 Task: Check the percentage active listings of 2 bedrooms in the last 1 year.
Action: Mouse moved to (907, 208)
Screenshot: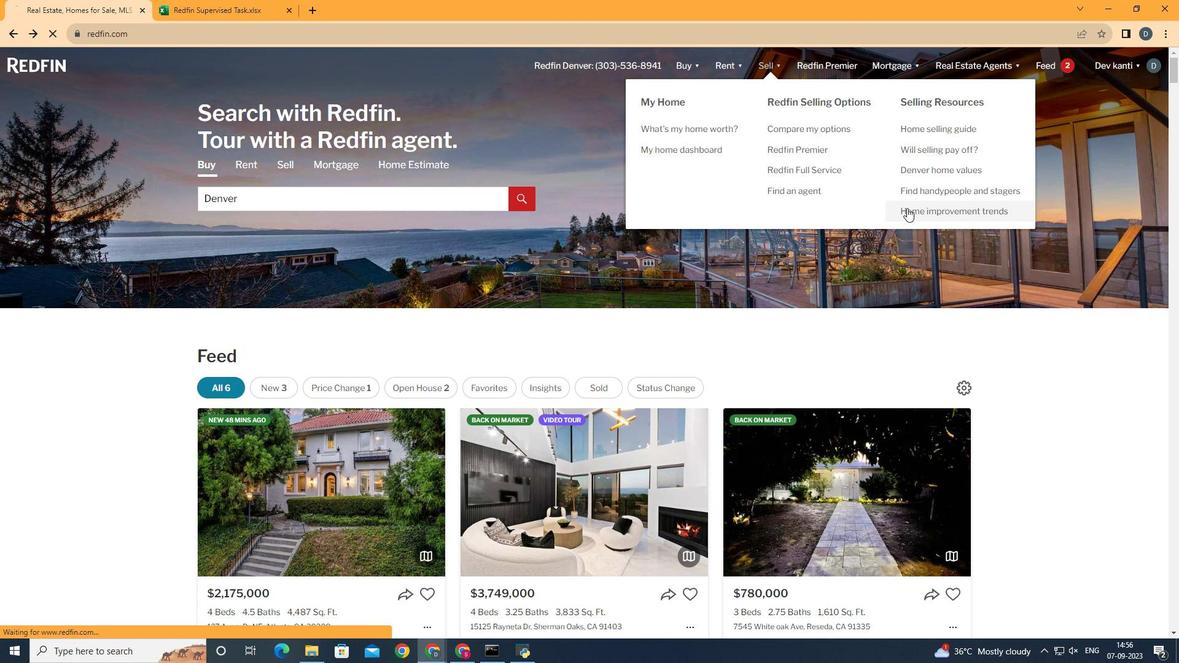 
Action: Mouse pressed left at (907, 208)
Screenshot: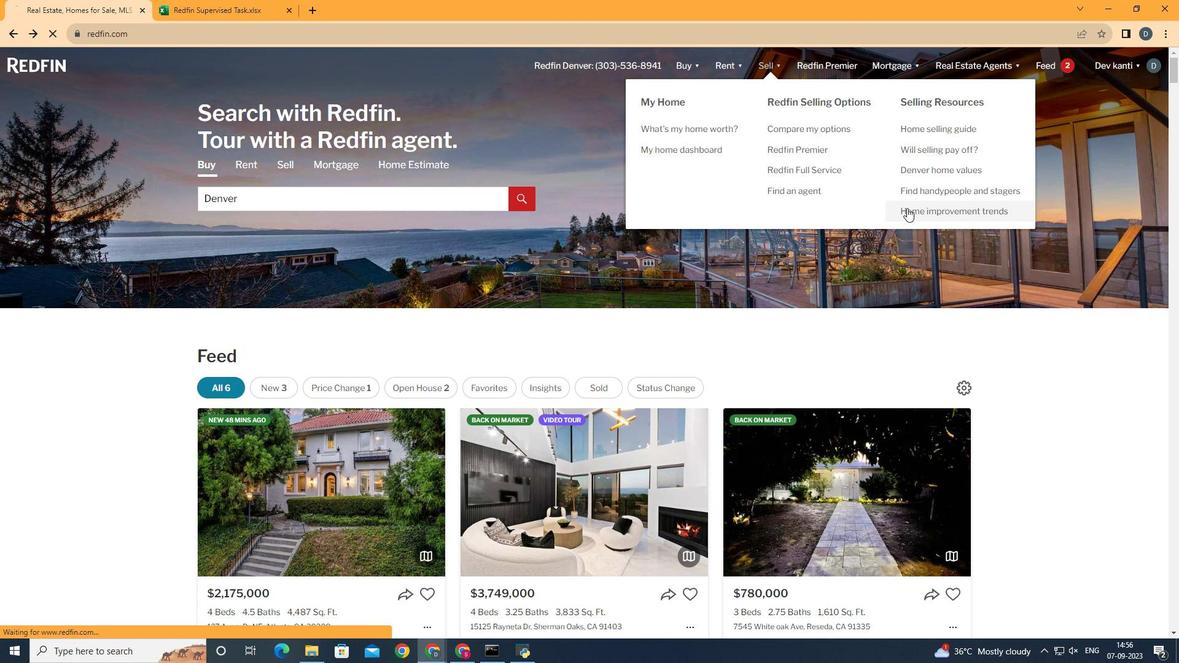 
Action: Mouse moved to (307, 243)
Screenshot: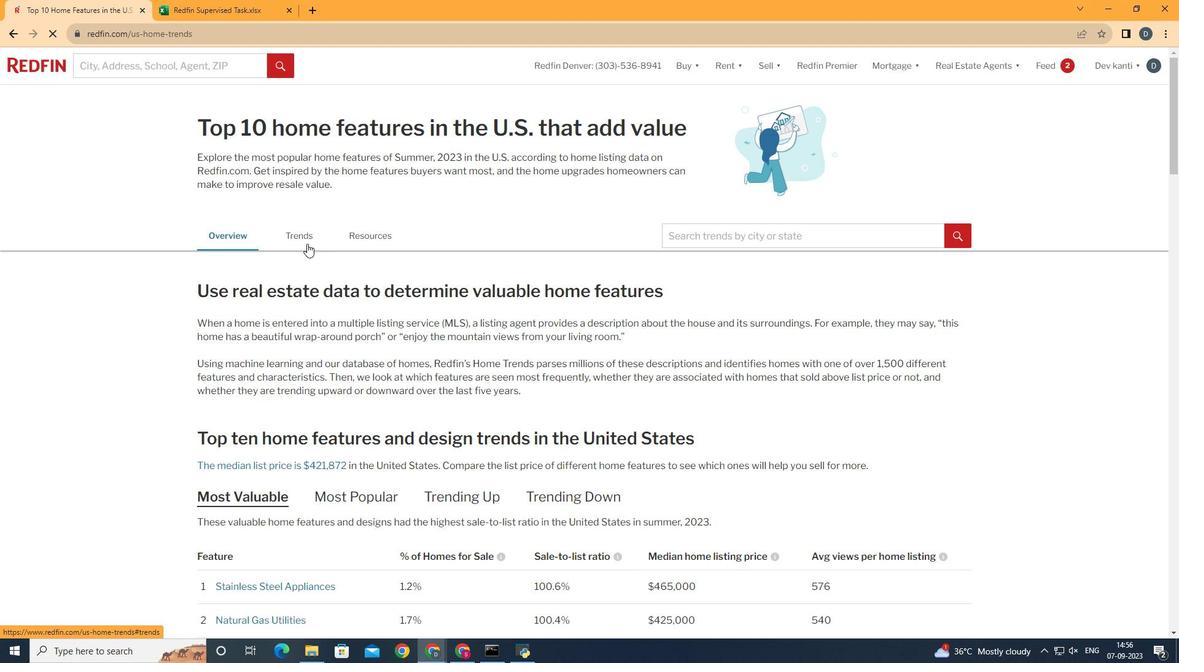 
Action: Mouse pressed left at (307, 243)
Screenshot: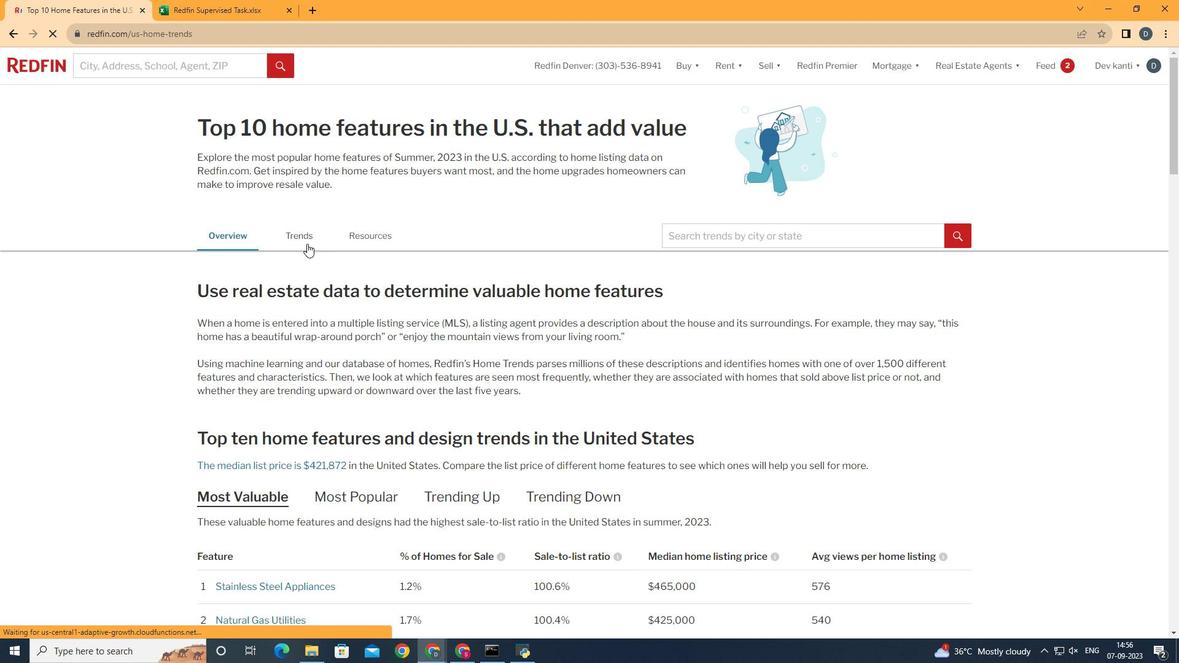 
Action: Mouse moved to (417, 303)
Screenshot: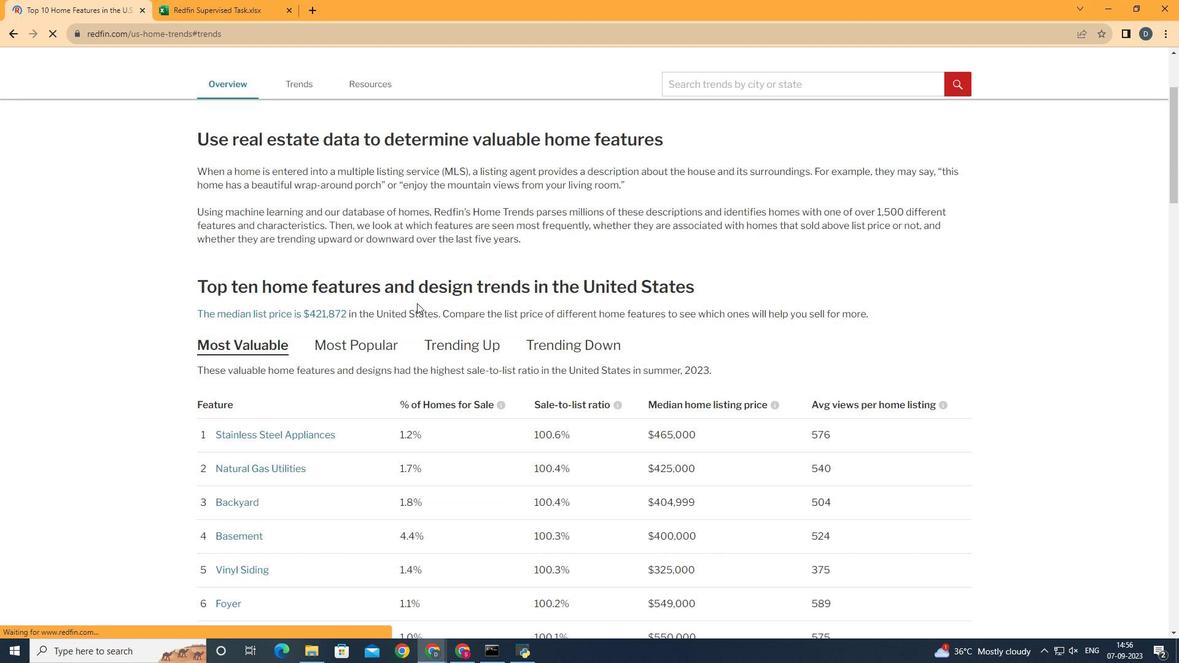 
Action: Mouse scrolled (417, 302) with delta (0, 0)
Screenshot: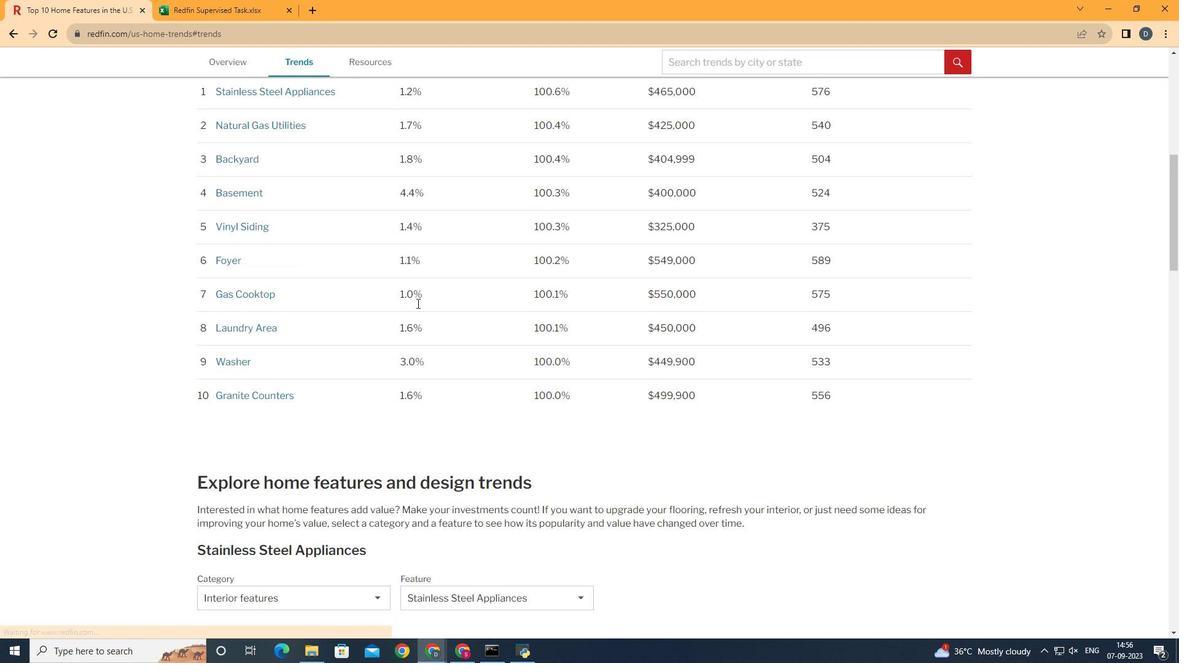 
Action: Mouse scrolled (417, 302) with delta (0, 0)
Screenshot: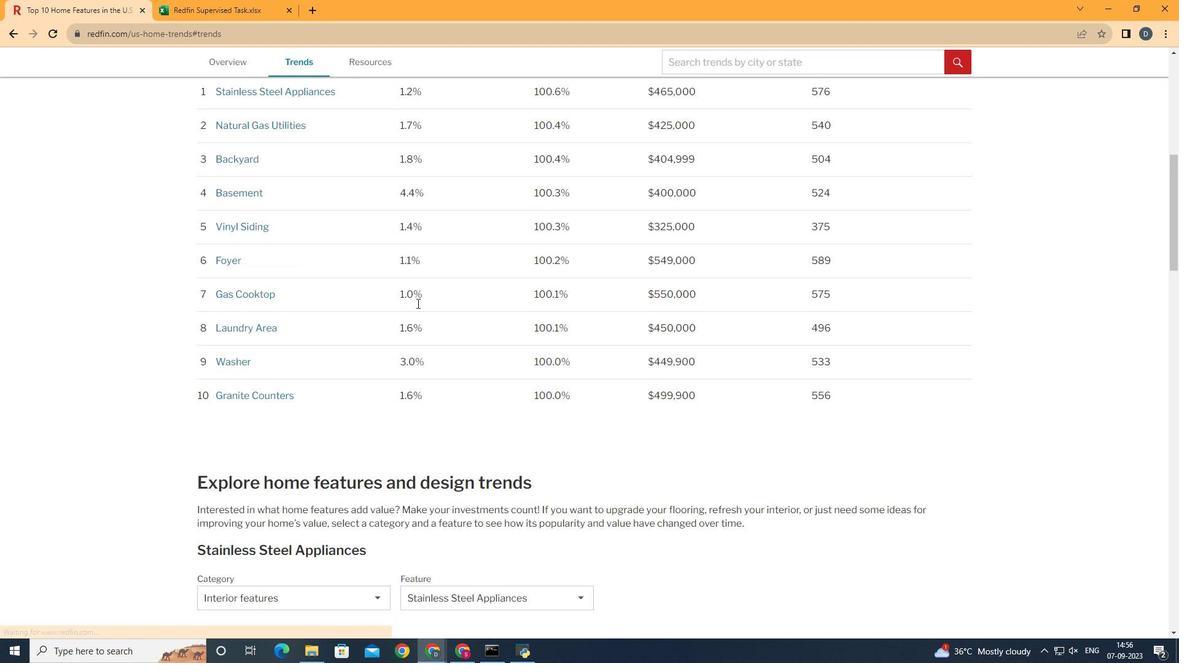 
Action: Mouse scrolled (417, 302) with delta (0, 0)
Screenshot: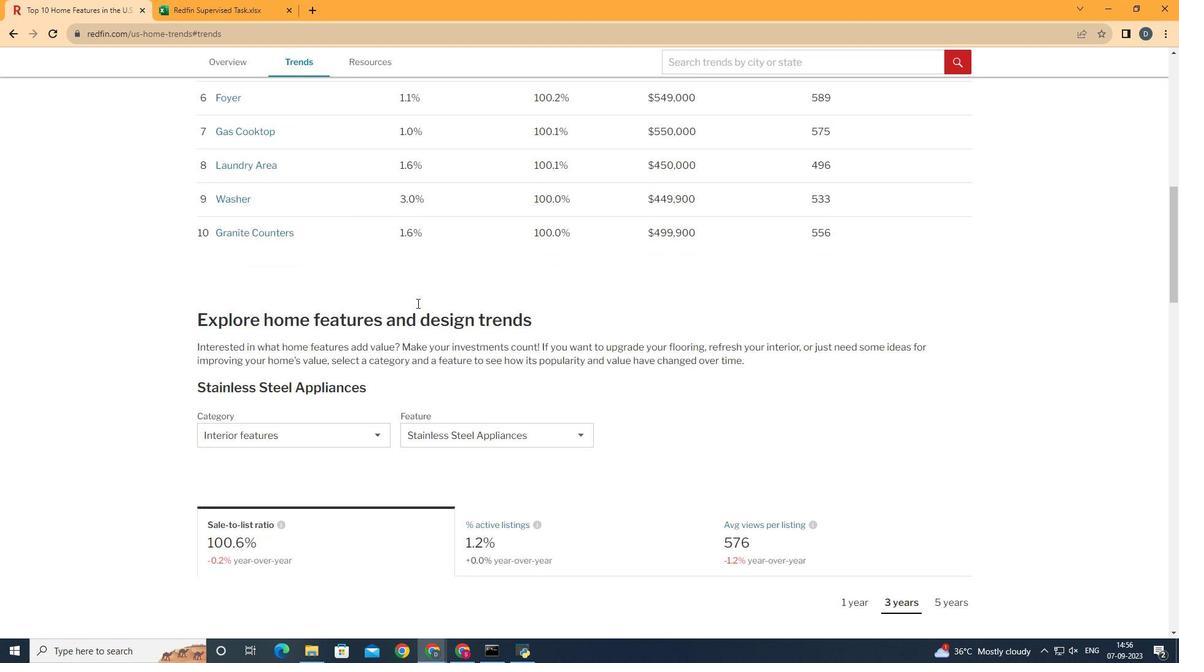 
Action: Mouse scrolled (417, 302) with delta (0, 0)
Screenshot: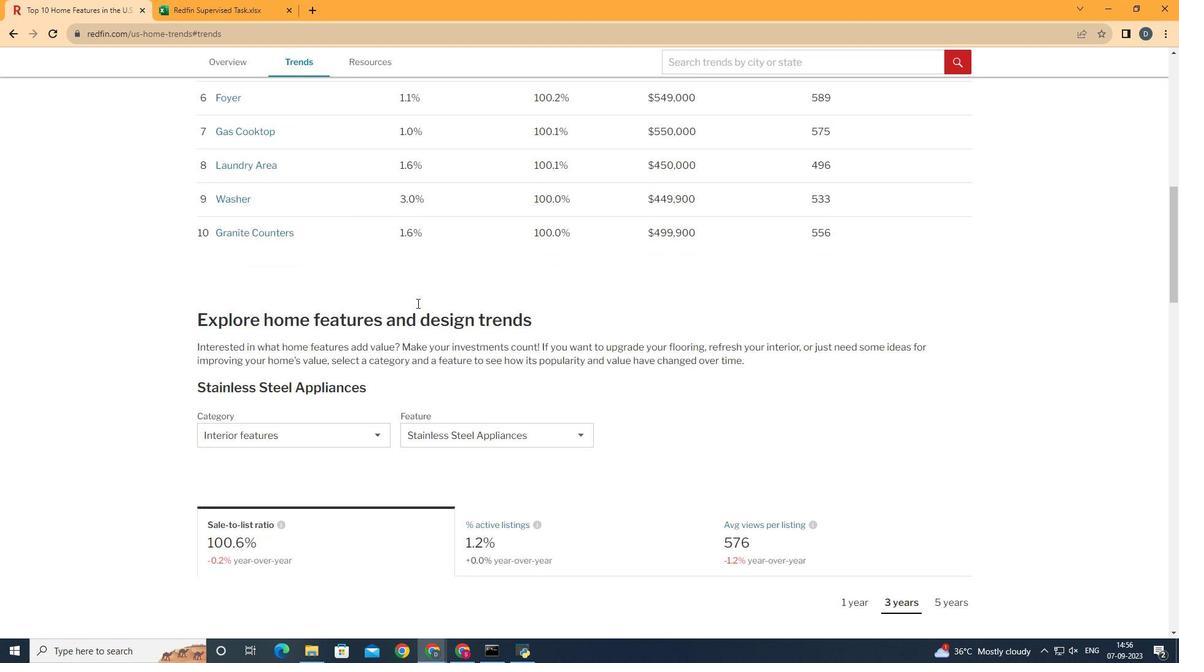 
Action: Mouse scrolled (417, 302) with delta (0, 0)
Screenshot: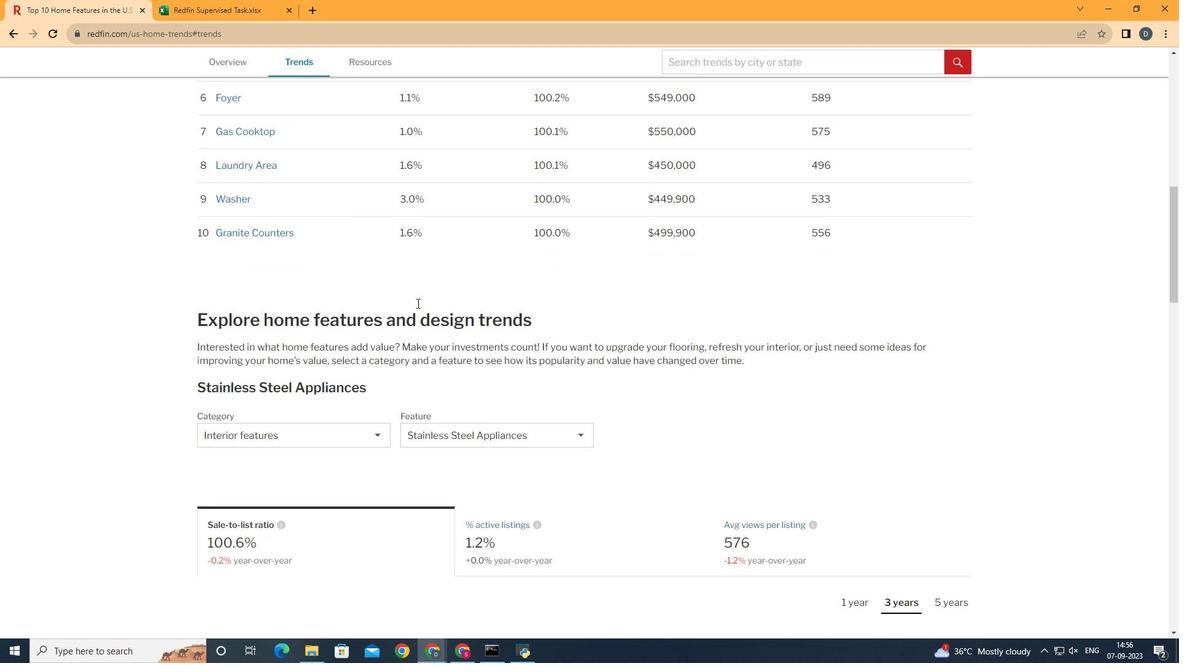 
Action: Mouse scrolled (417, 302) with delta (0, 0)
Screenshot: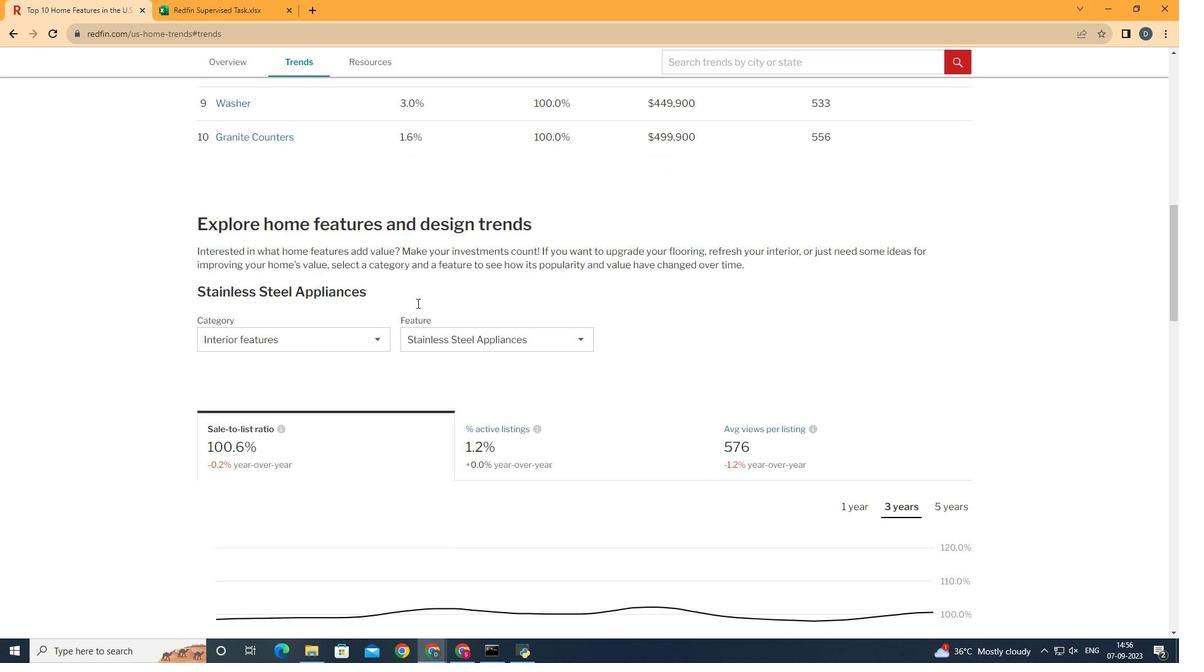 
Action: Mouse scrolled (417, 302) with delta (0, 0)
Screenshot: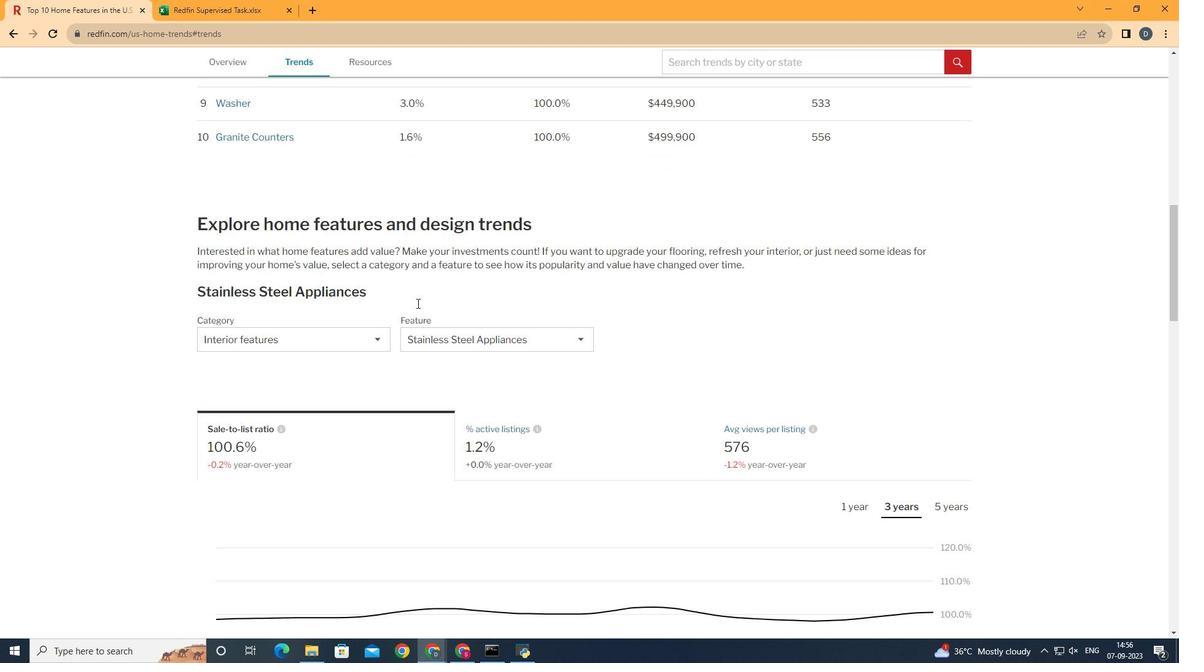 
Action: Mouse moved to (351, 317)
Screenshot: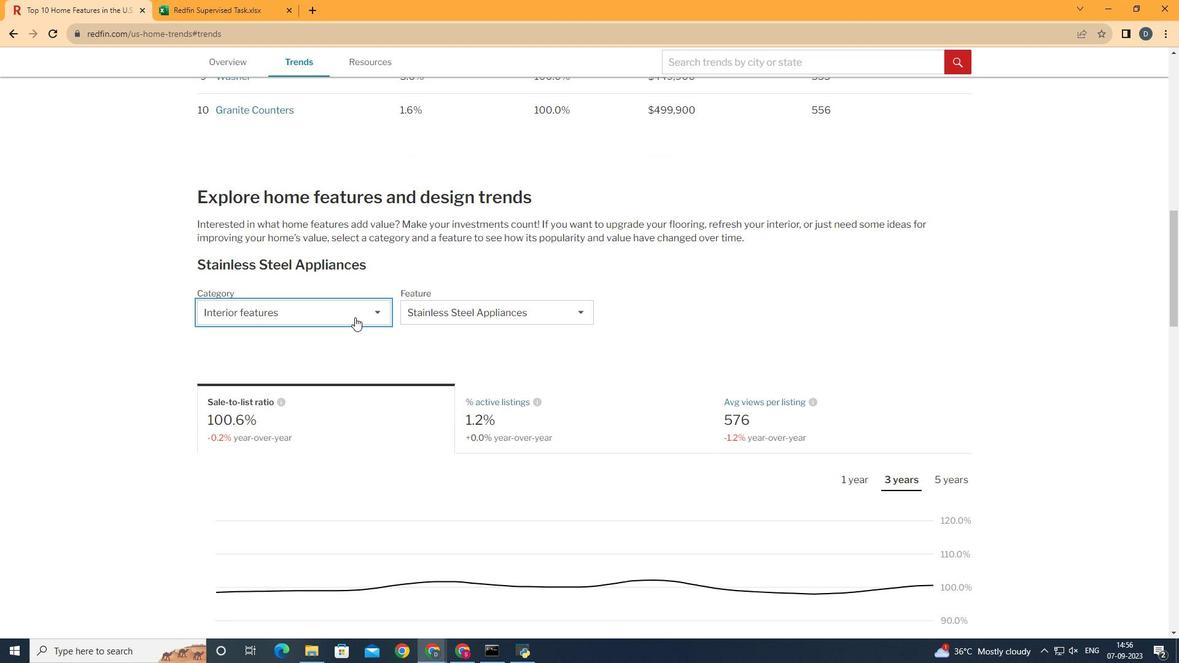 
Action: Mouse pressed left at (351, 317)
Screenshot: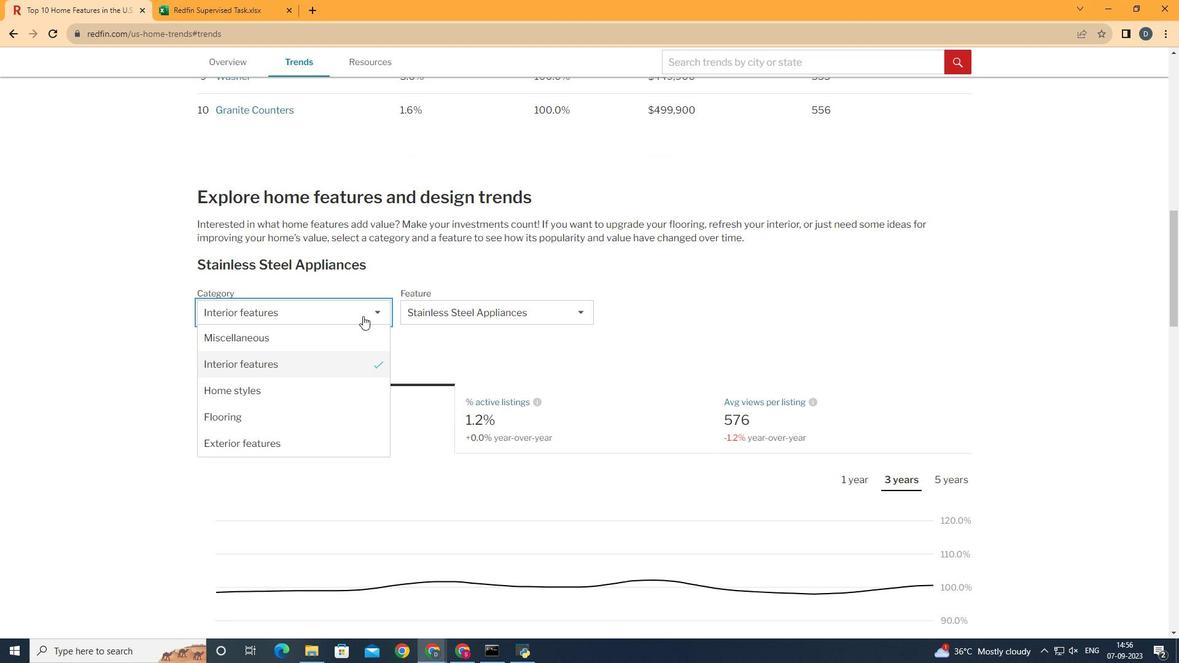 
Action: Mouse moved to (368, 369)
Screenshot: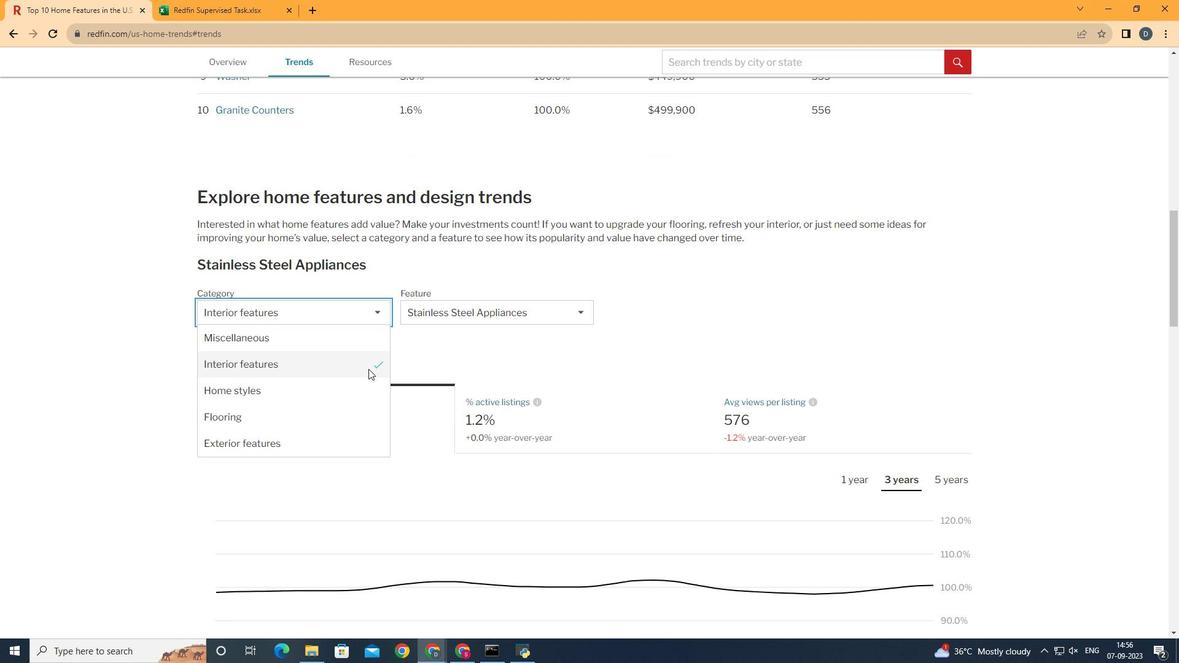 
Action: Mouse pressed left at (368, 369)
Screenshot: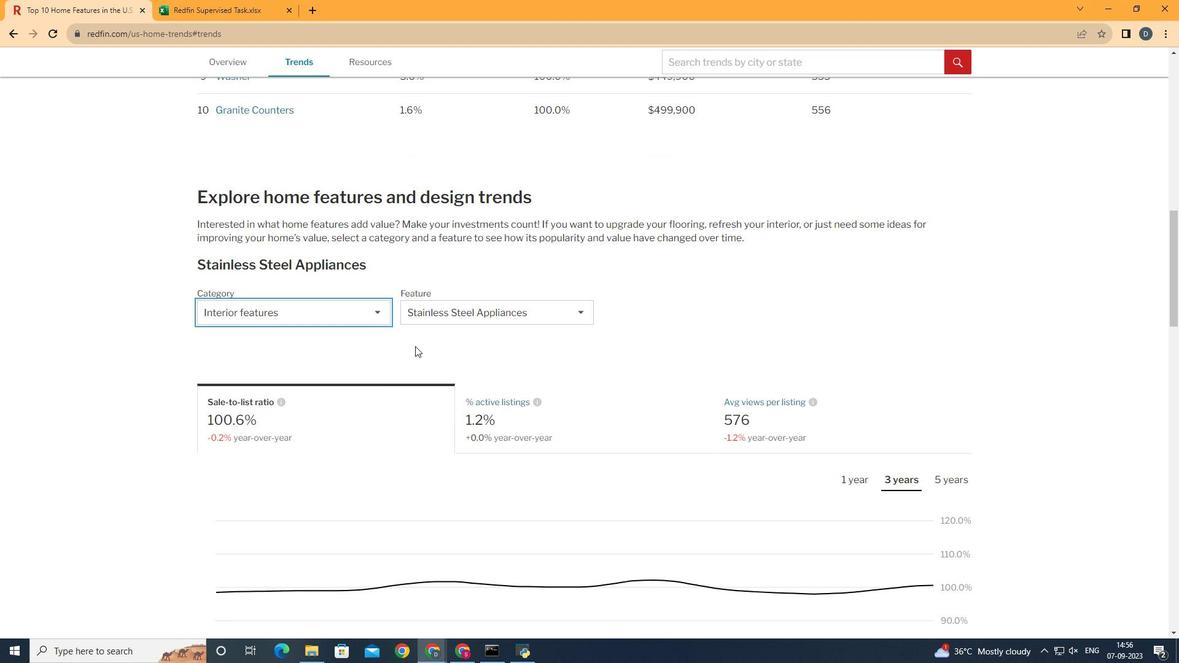
Action: Mouse moved to (421, 343)
Screenshot: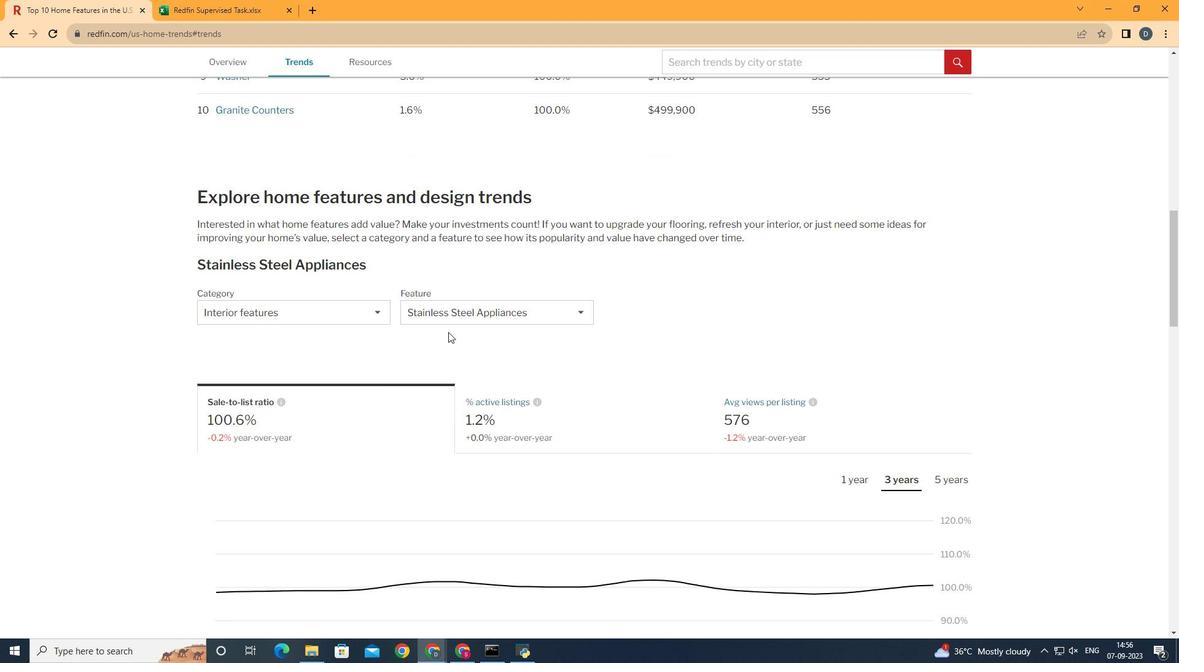 
Action: Mouse pressed left at (421, 343)
Screenshot: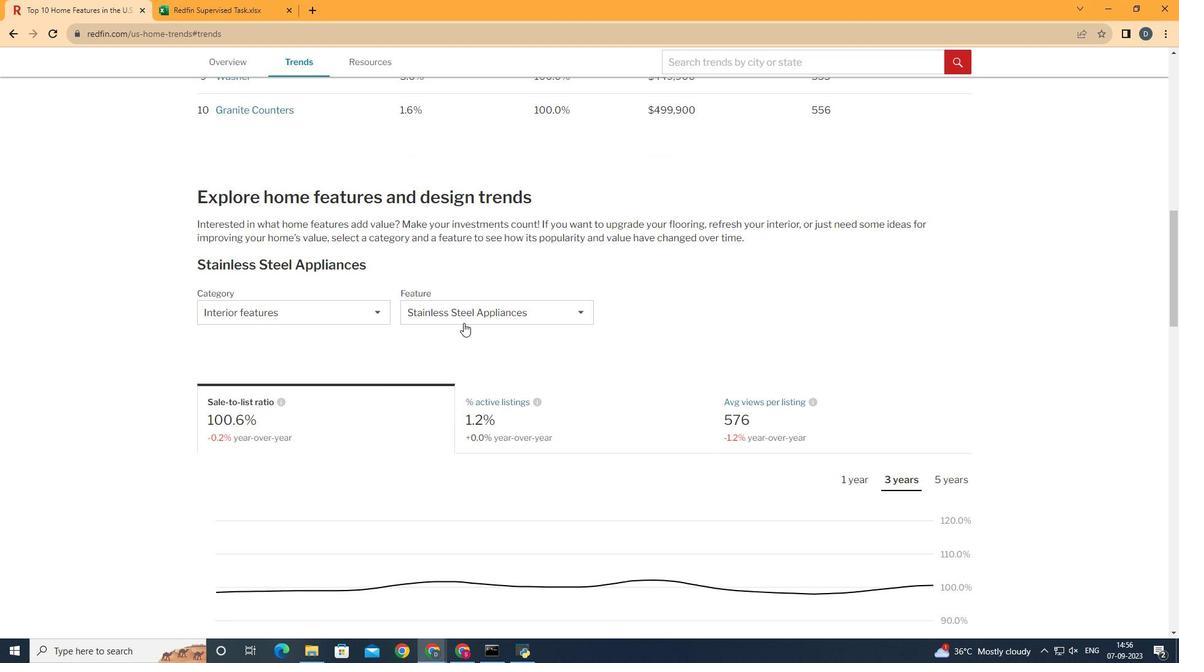 
Action: Mouse moved to (466, 321)
Screenshot: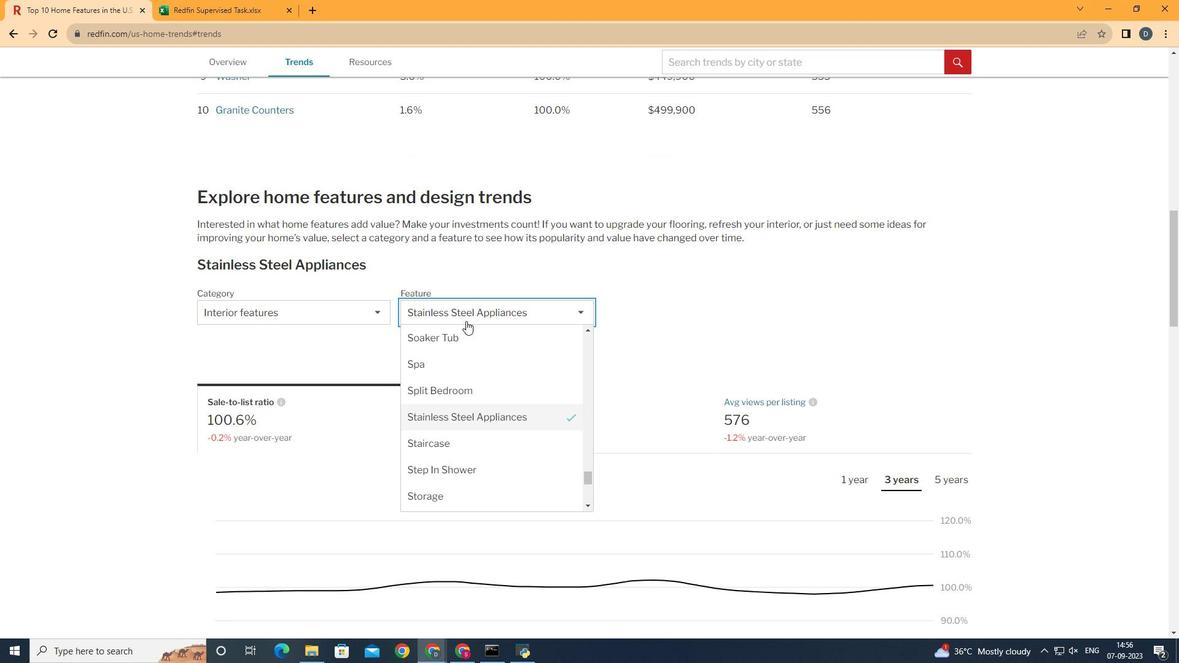 
Action: Mouse pressed left at (466, 321)
Screenshot: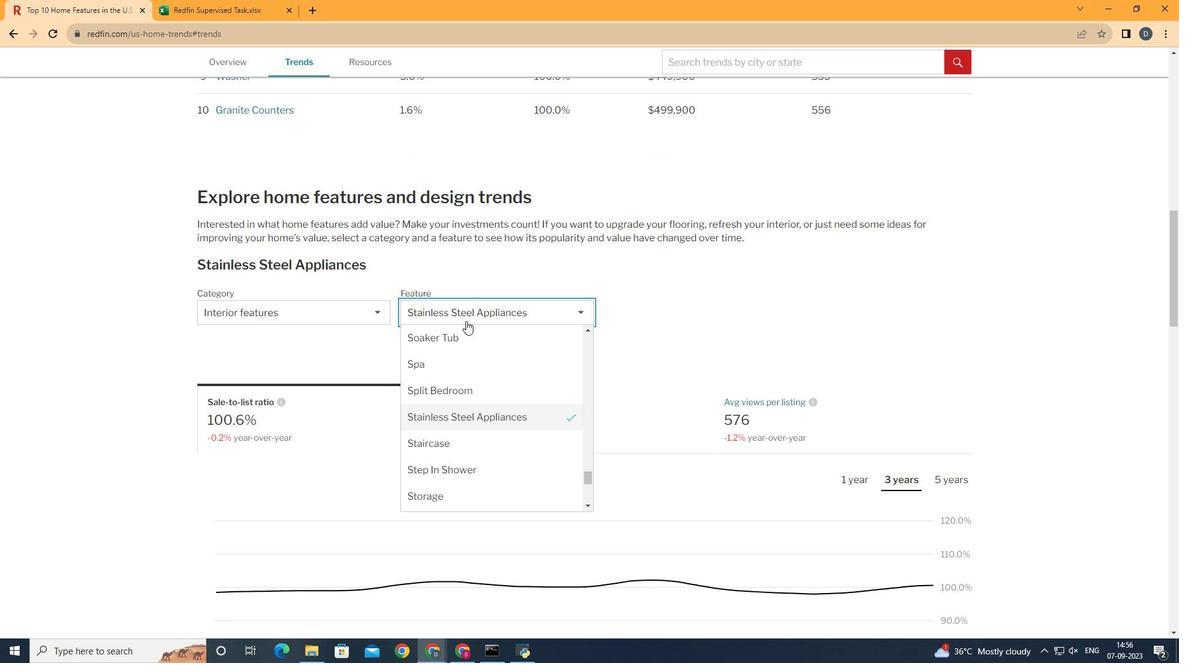 
Action: Mouse moved to (590, 477)
Screenshot: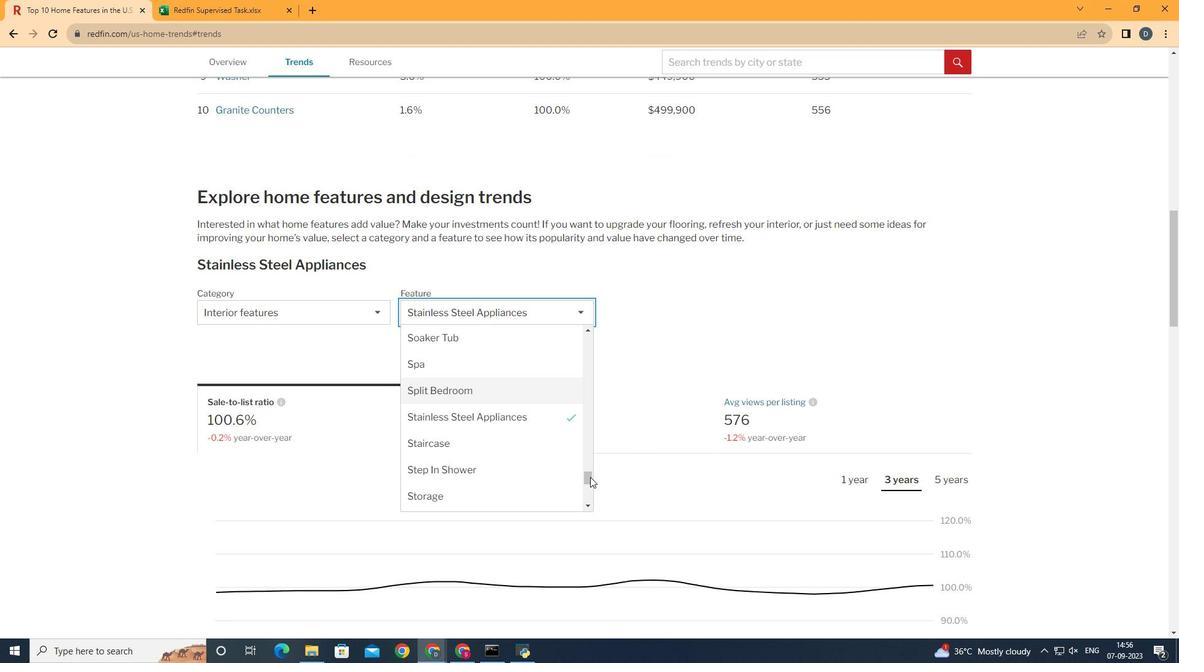 
Action: Mouse pressed left at (590, 477)
Screenshot: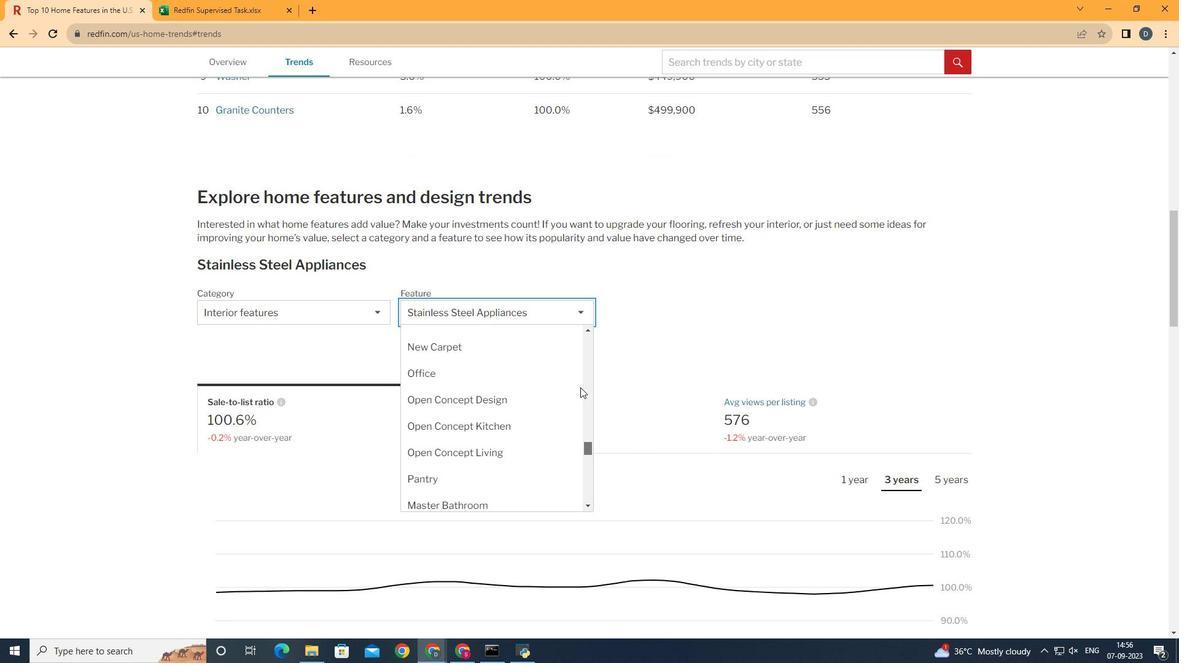 
Action: Mouse moved to (490, 461)
Screenshot: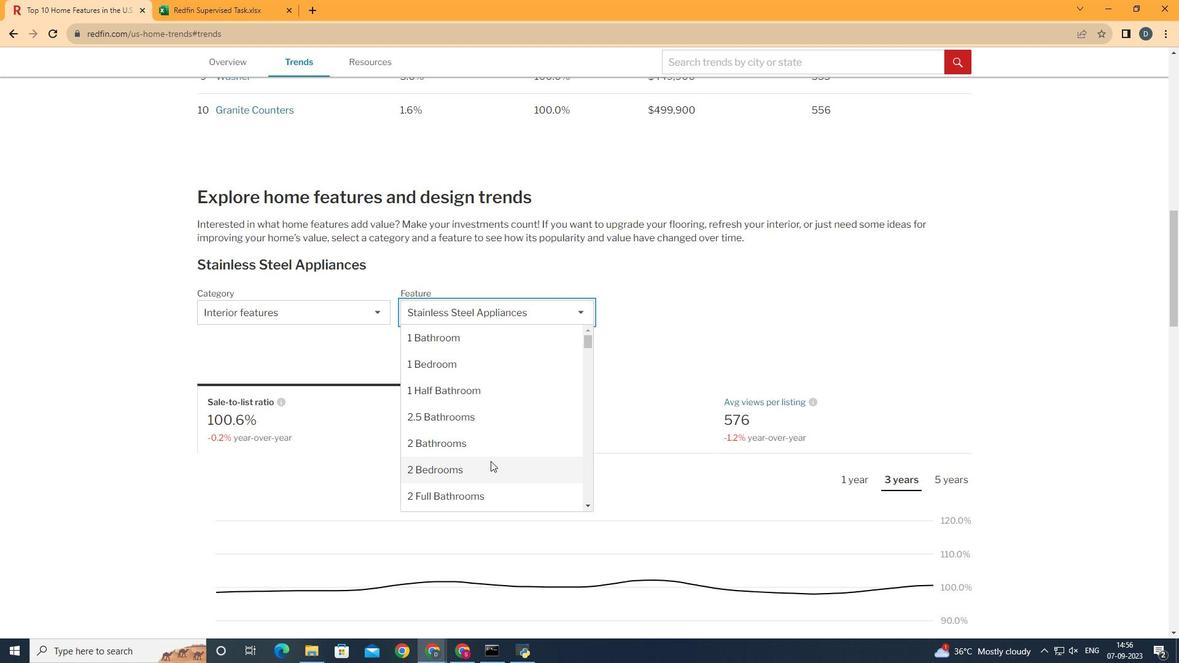 
Action: Mouse pressed left at (490, 461)
Screenshot: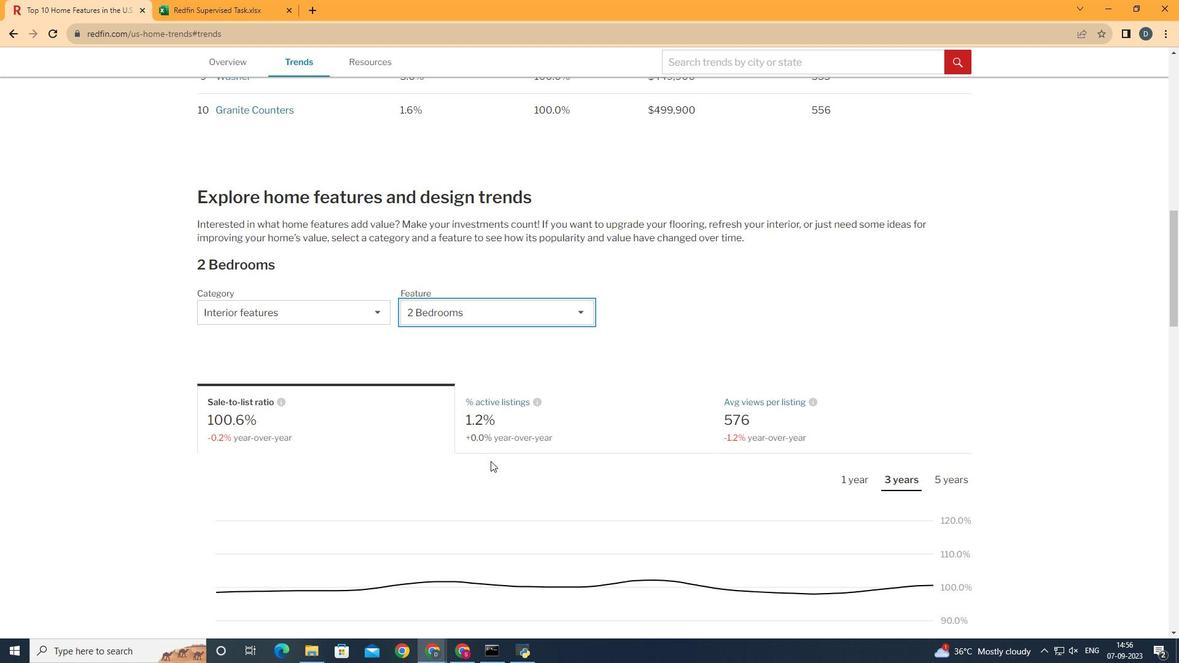
Action: Mouse moved to (551, 380)
Screenshot: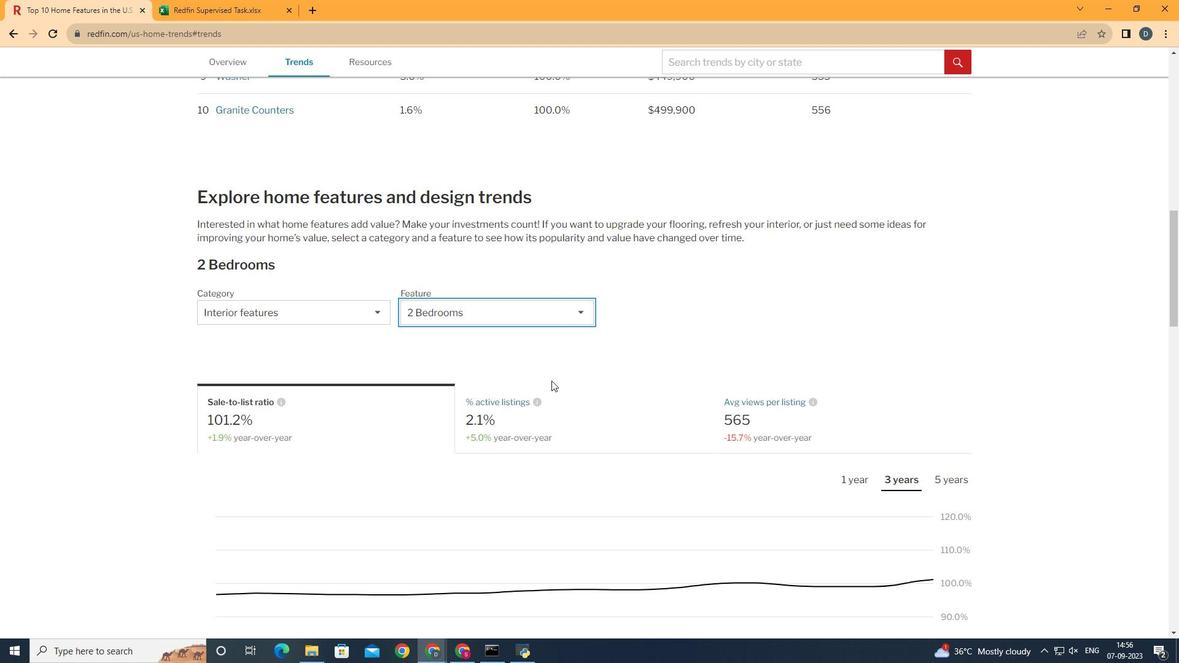 
Action: Mouse scrolled (551, 380) with delta (0, 0)
Screenshot: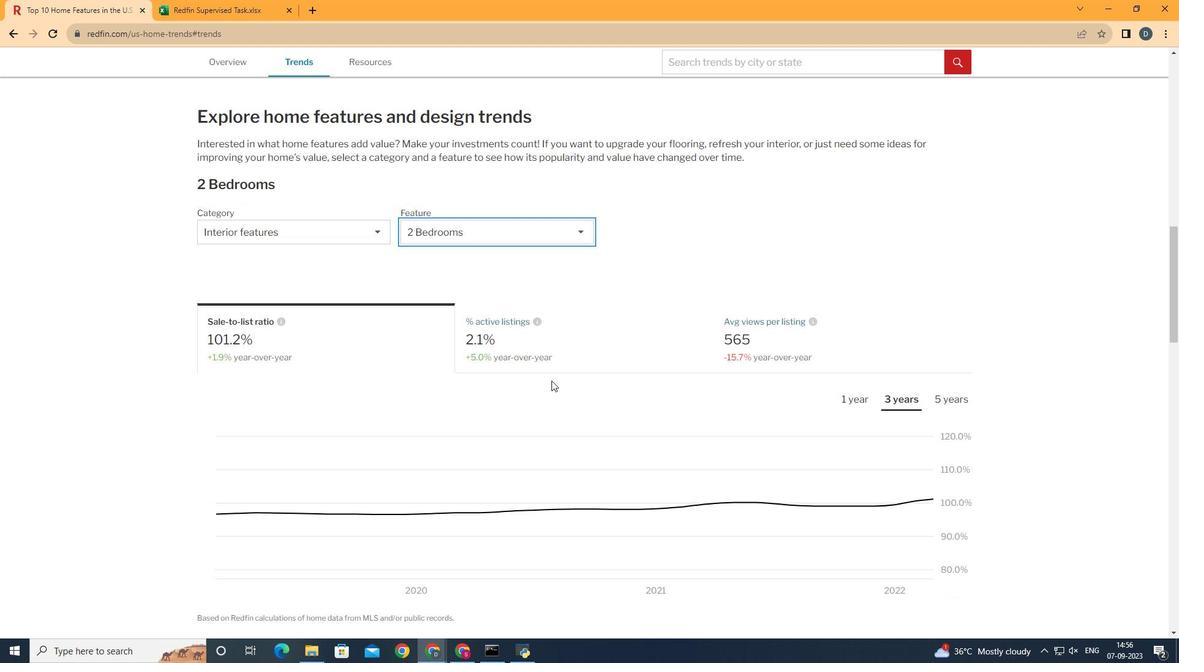 
Action: Mouse scrolled (551, 380) with delta (0, 0)
Screenshot: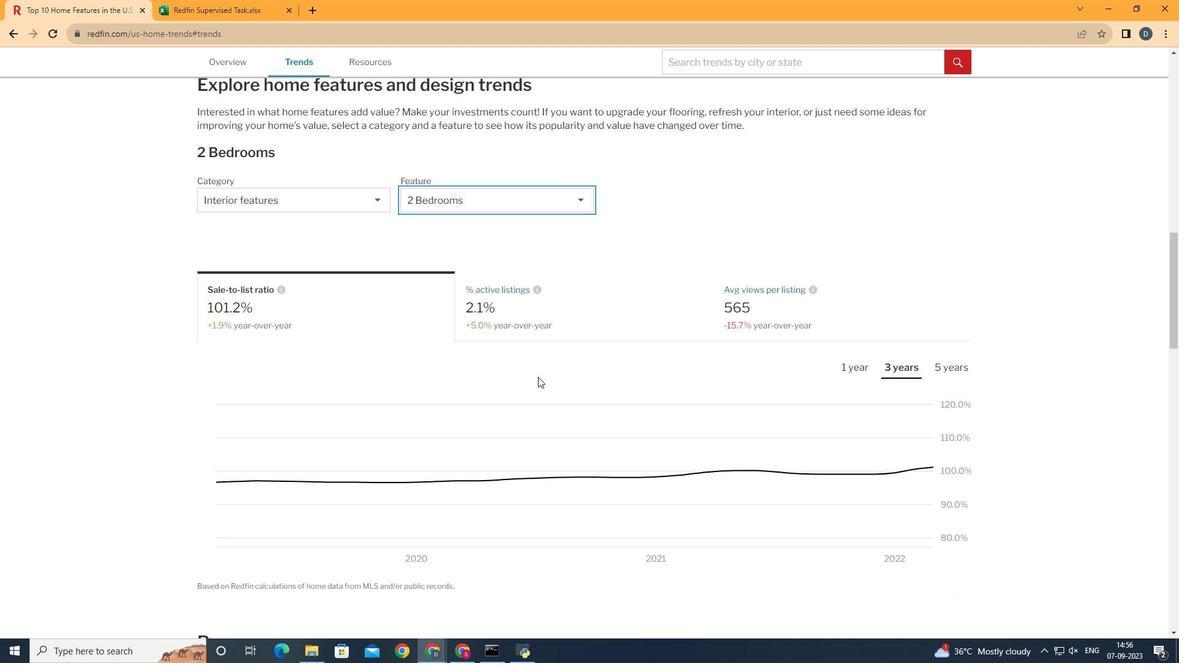 
Action: Mouse moved to (630, 305)
Screenshot: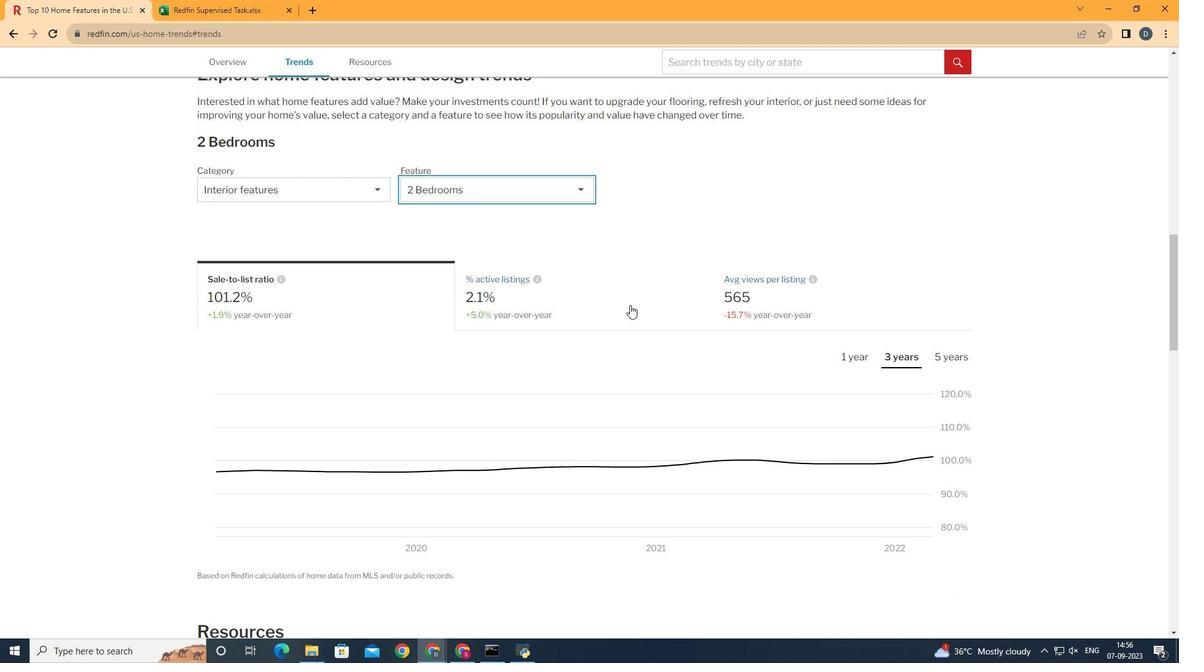 
Action: Mouse pressed left at (630, 305)
Screenshot: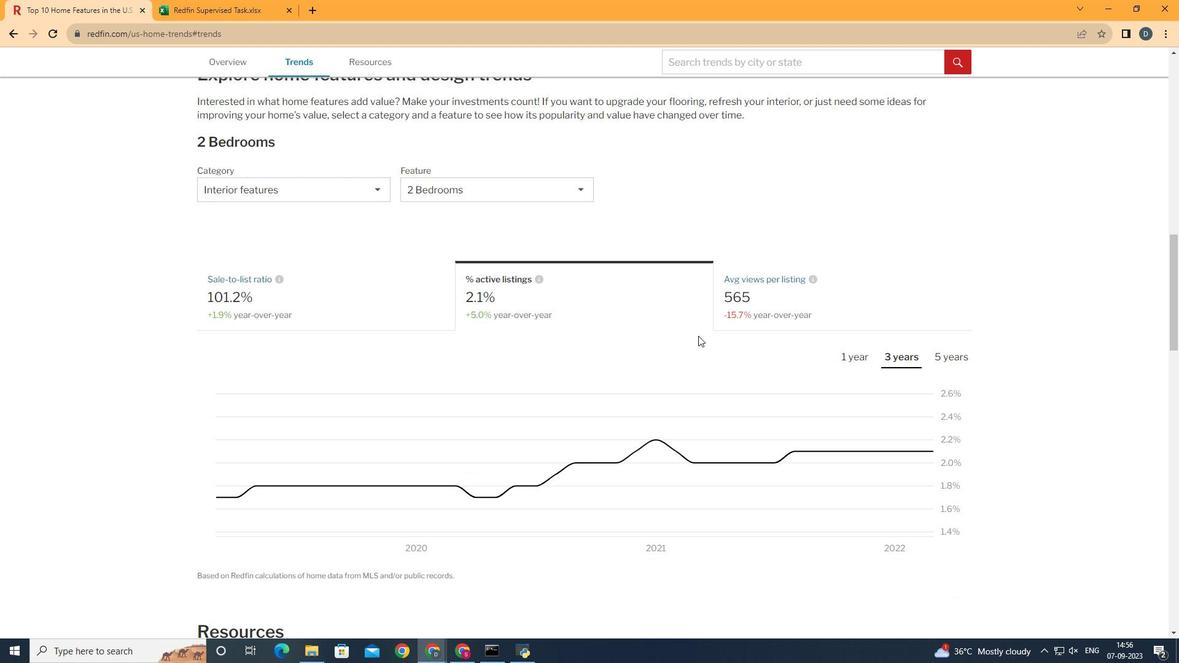 
Action: Mouse moved to (856, 366)
Screenshot: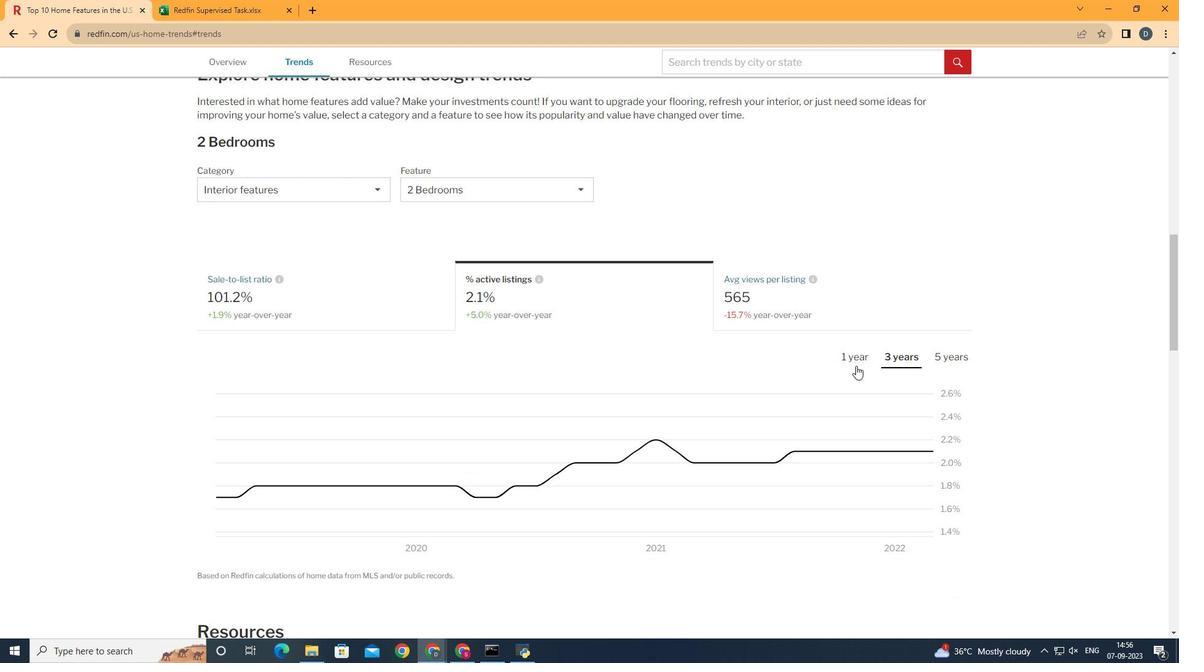 
Action: Mouse pressed left at (856, 366)
Screenshot: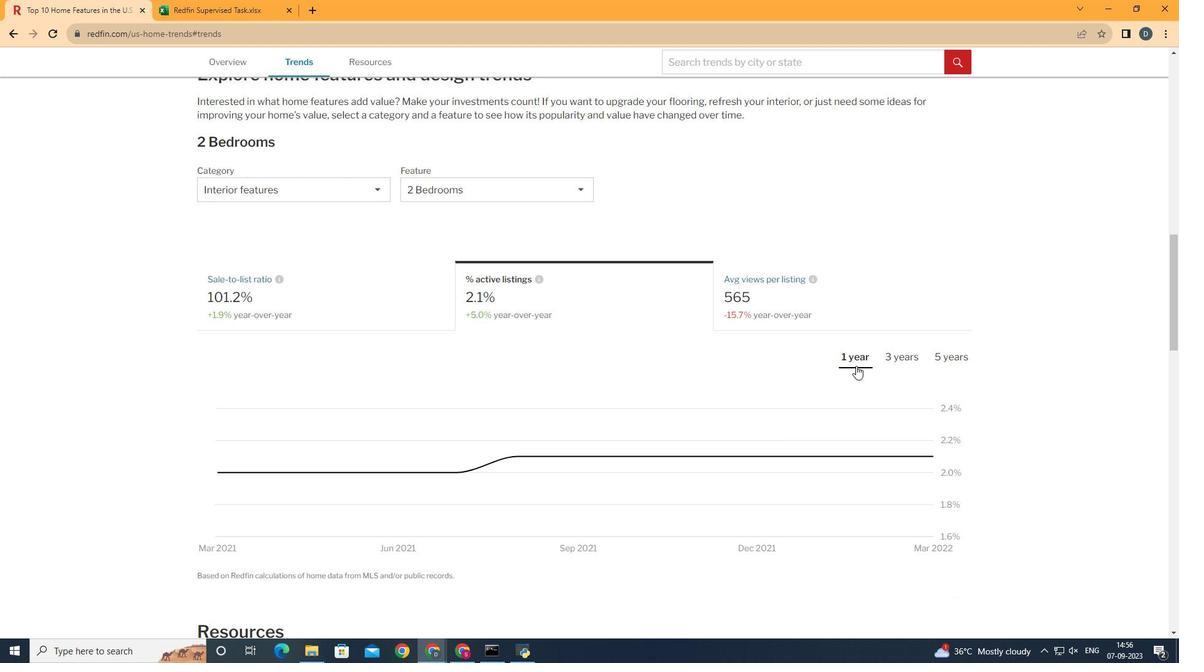 
Action: Mouse moved to (866, 468)
Screenshot: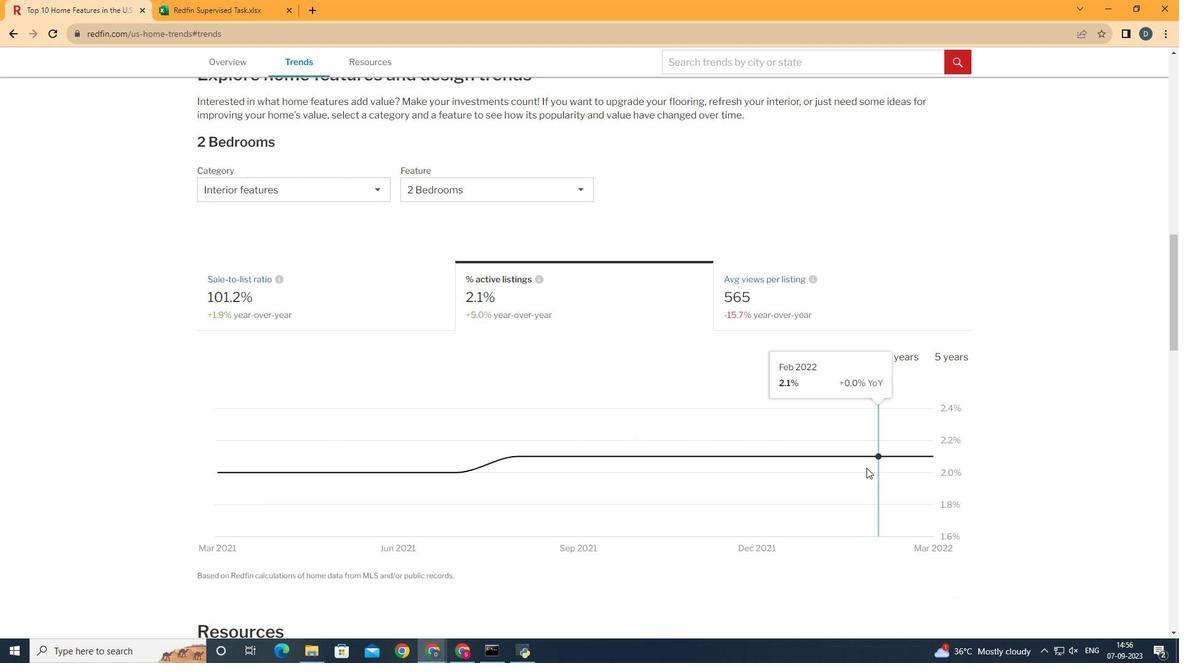 
